 Task: Add the task  Implement a new remote access system for a company's employees to the section Code Cheetahs in the project AgileHive and add a Due Date to the respective task as 2024/03/04
Action: Mouse moved to (801, 655)
Screenshot: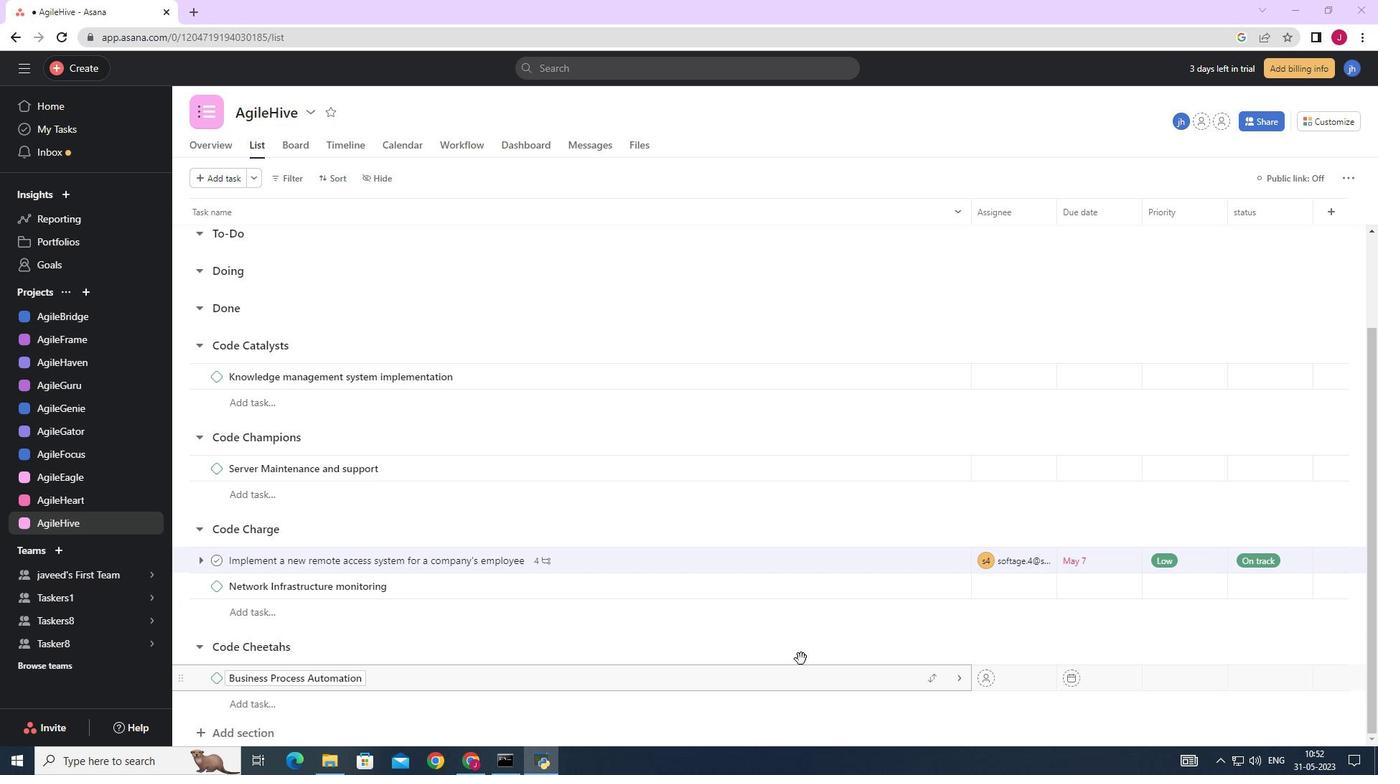
Action: Mouse scrolled (801, 654) with delta (0, 0)
Screenshot: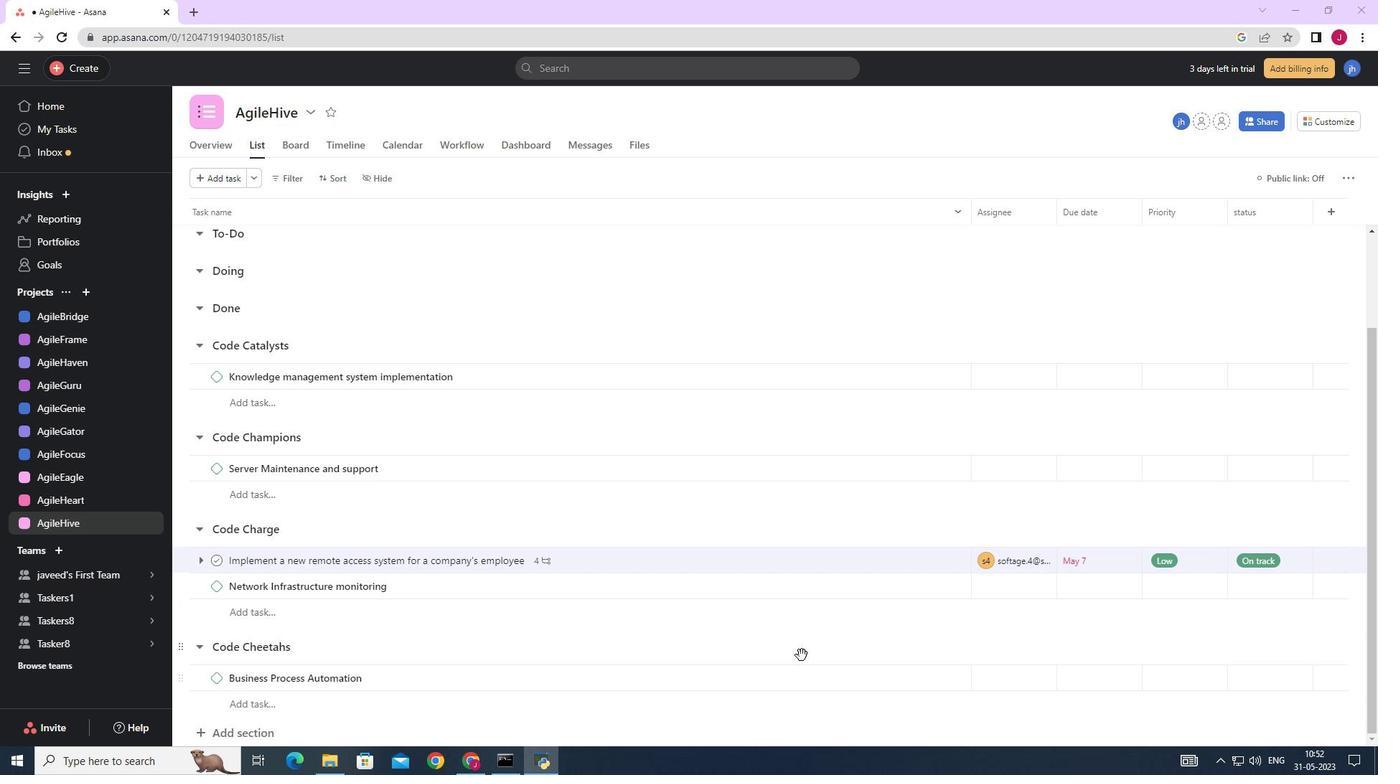 
Action: Mouse scrolled (801, 654) with delta (0, 0)
Screenshot: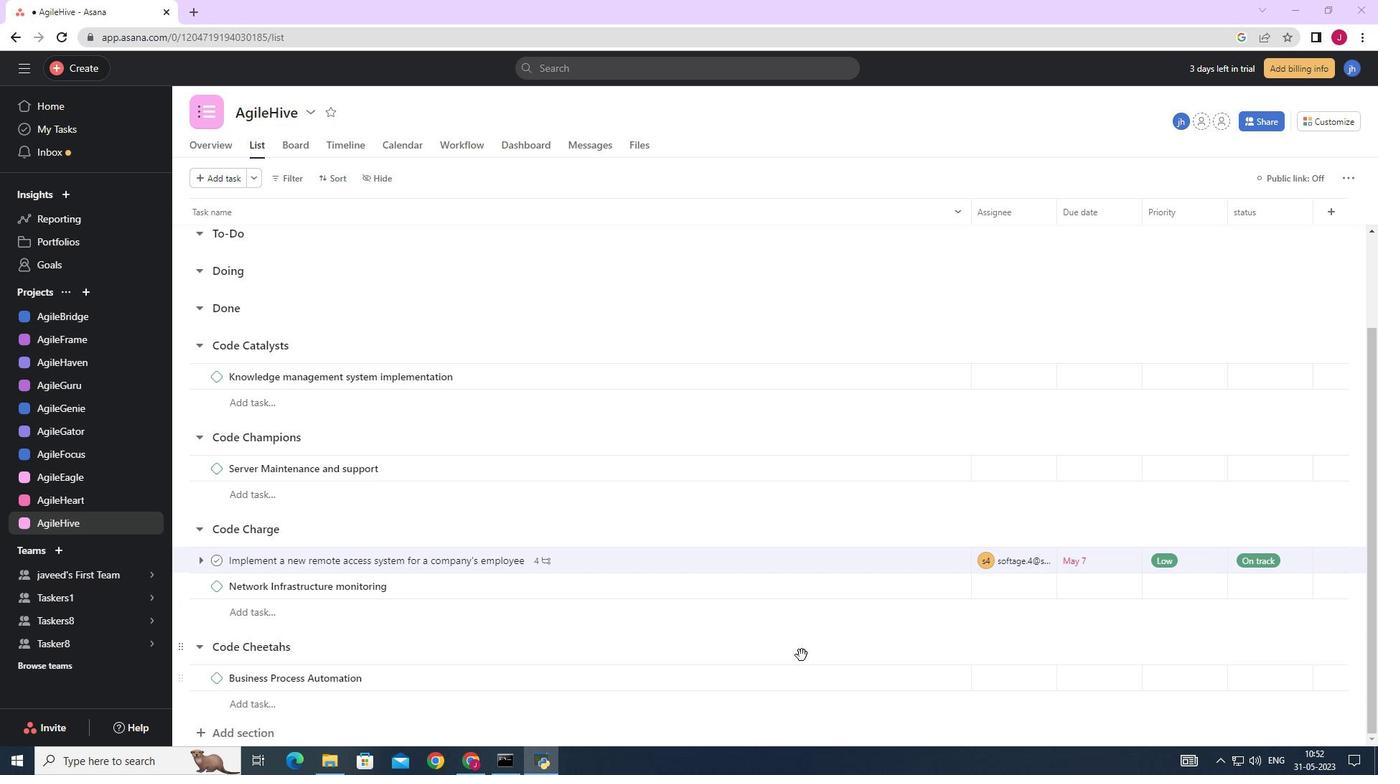 
Action: Mouse scrolled (801, 654) with delta (0, 0)
Screenshot: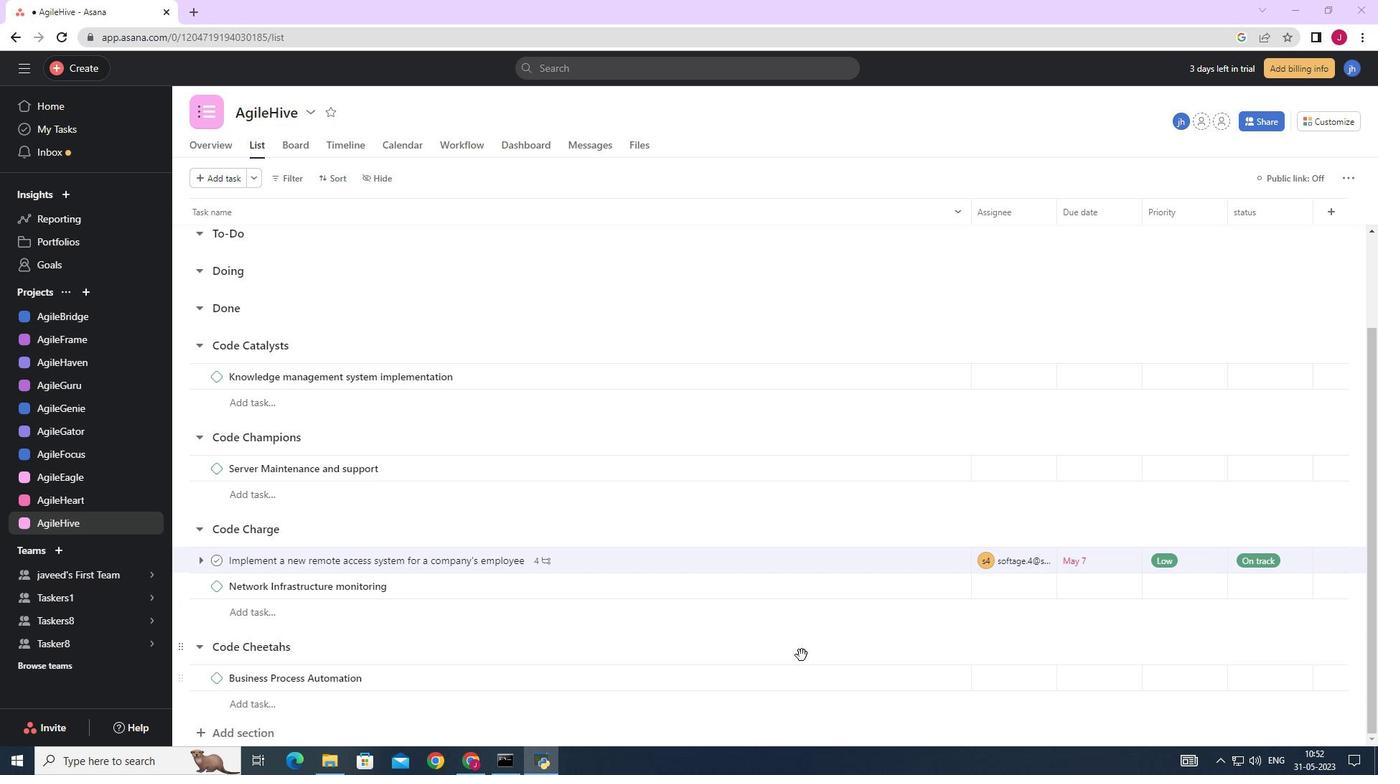
Action: Mouse scrolled (801, 654) with delta (0, 0)
Screenshot: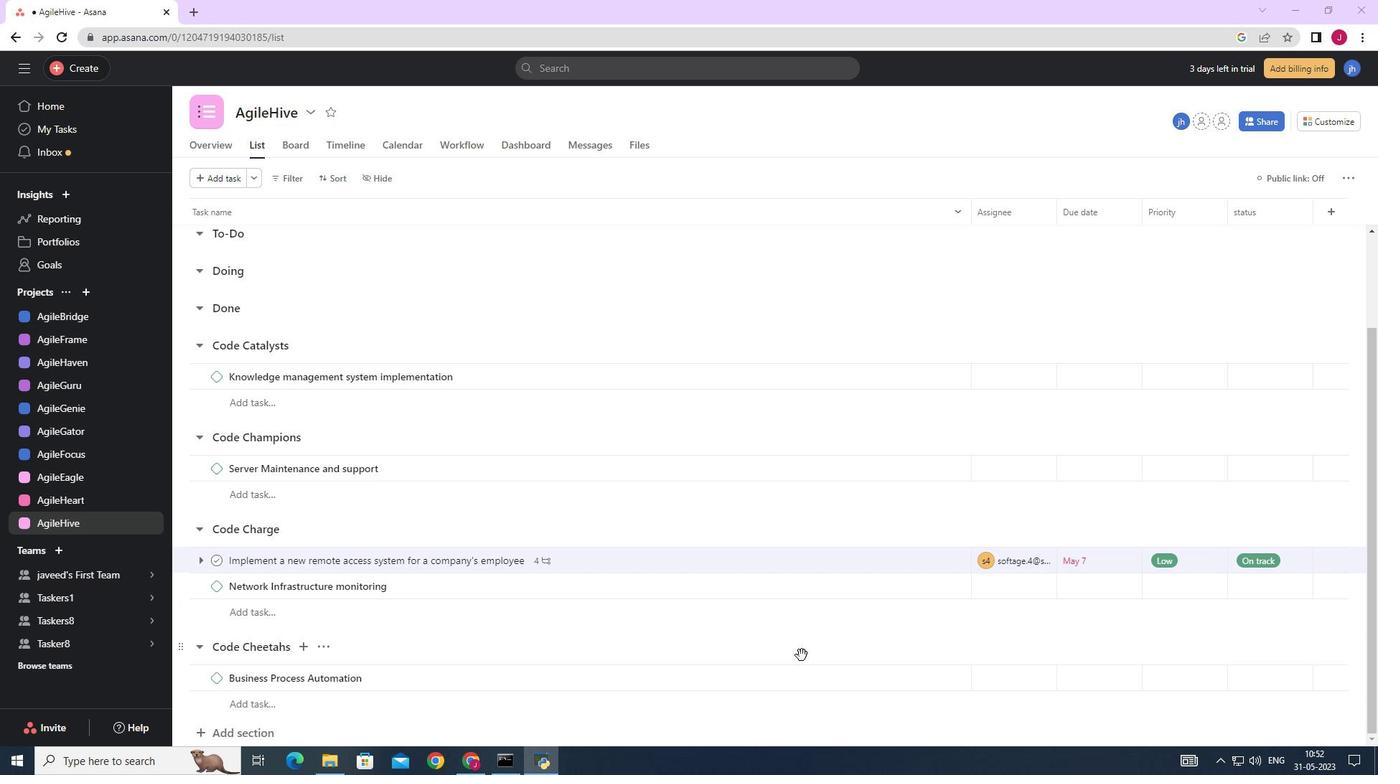 
Action: Mouse scrolled (801, 654) with delta (0, 0)
Screenshot: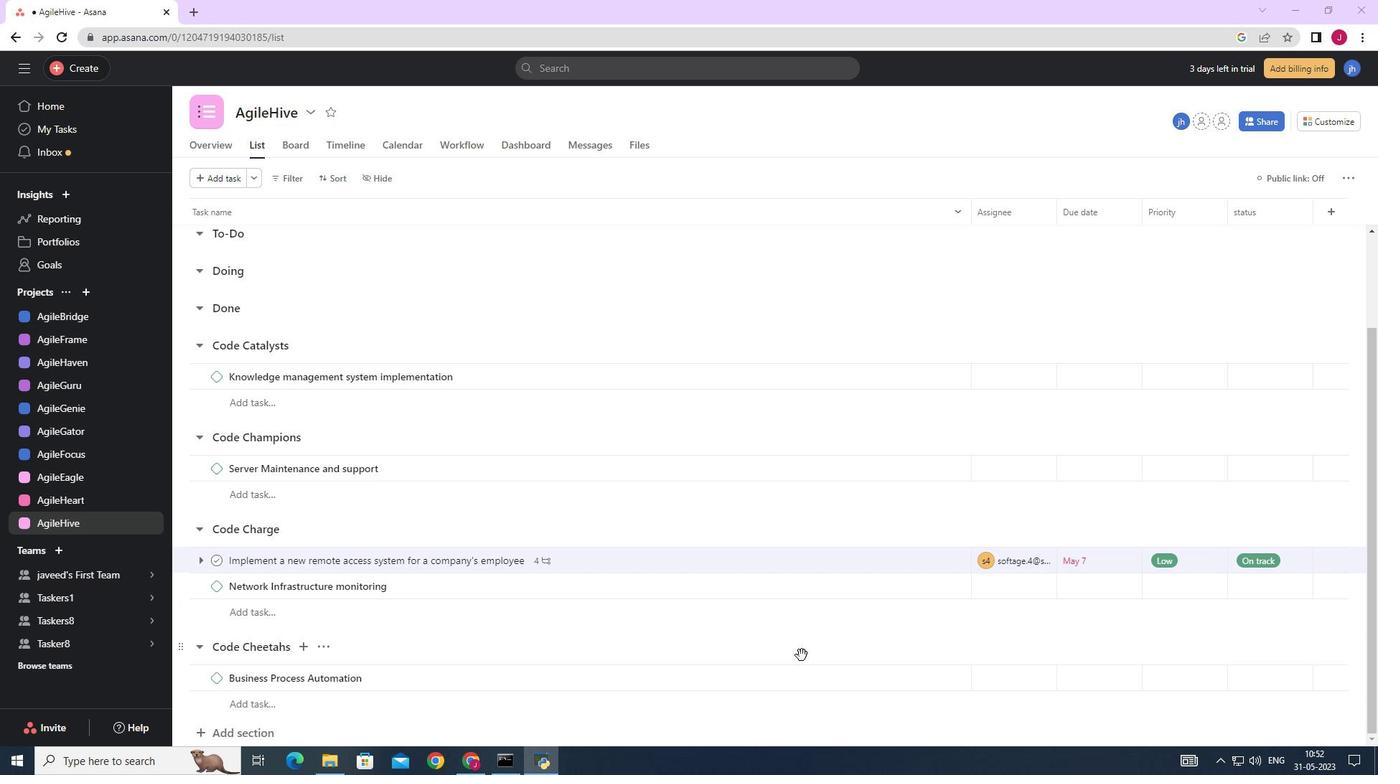 
Action: Mouse moved to (935, 560)
Screenshot: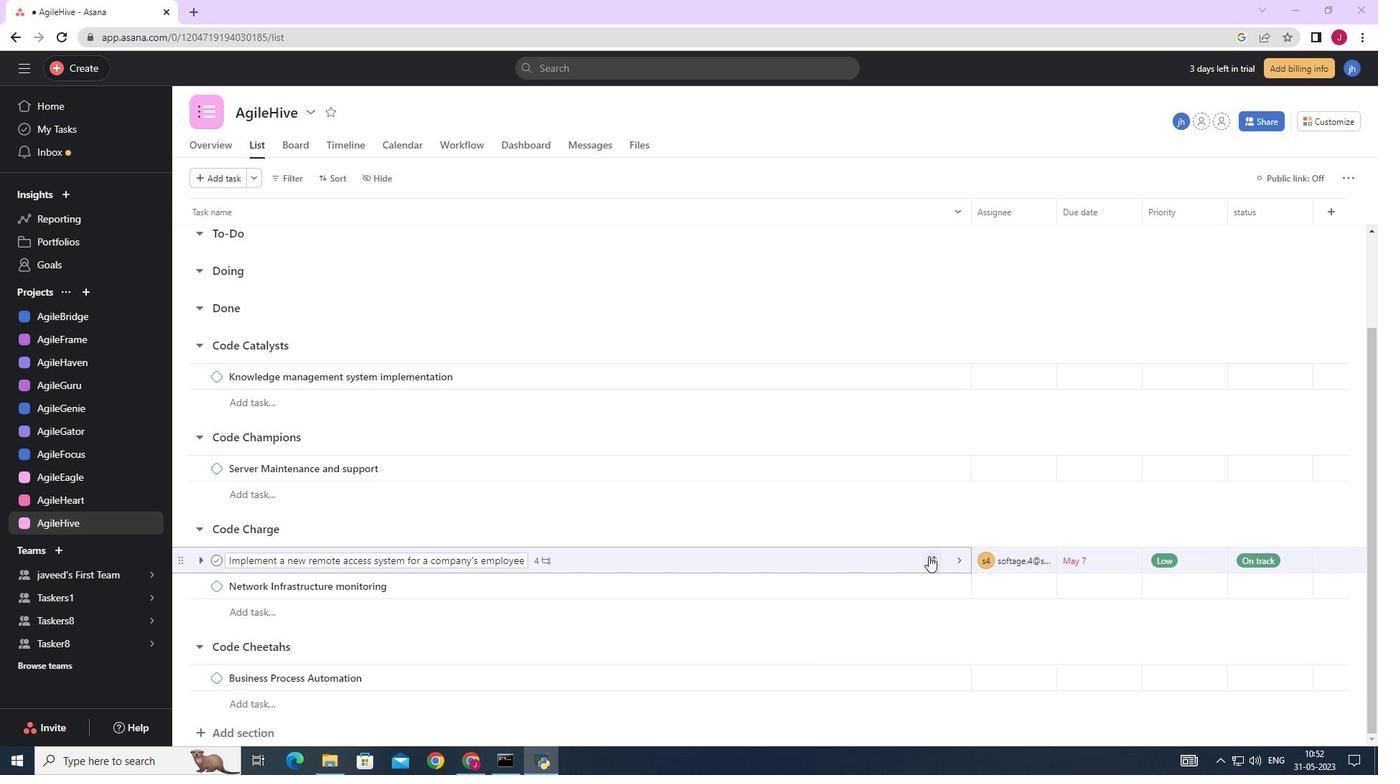 
Action: Mouse pressed left at (935, 560)
Screenshot: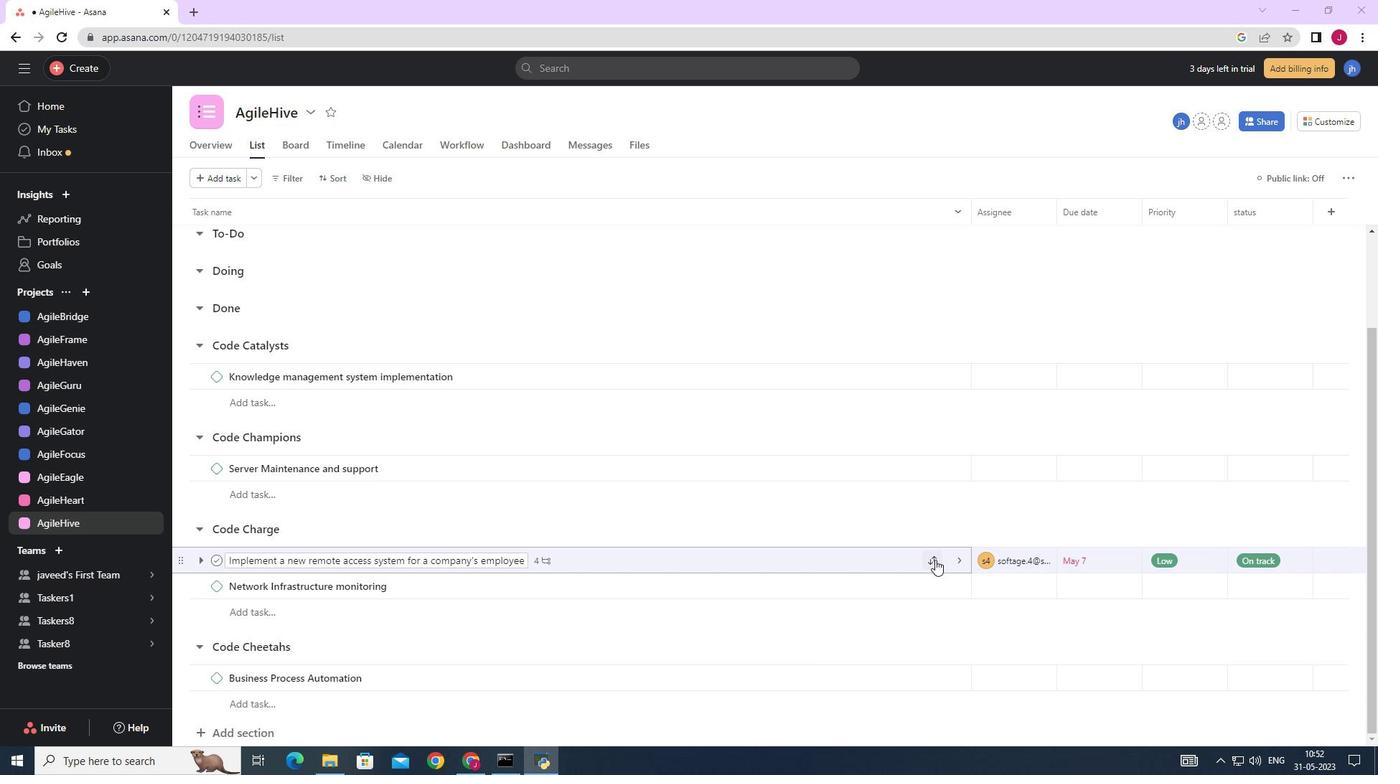 
Action: Mouse moved to (873, 534)
Screenshot: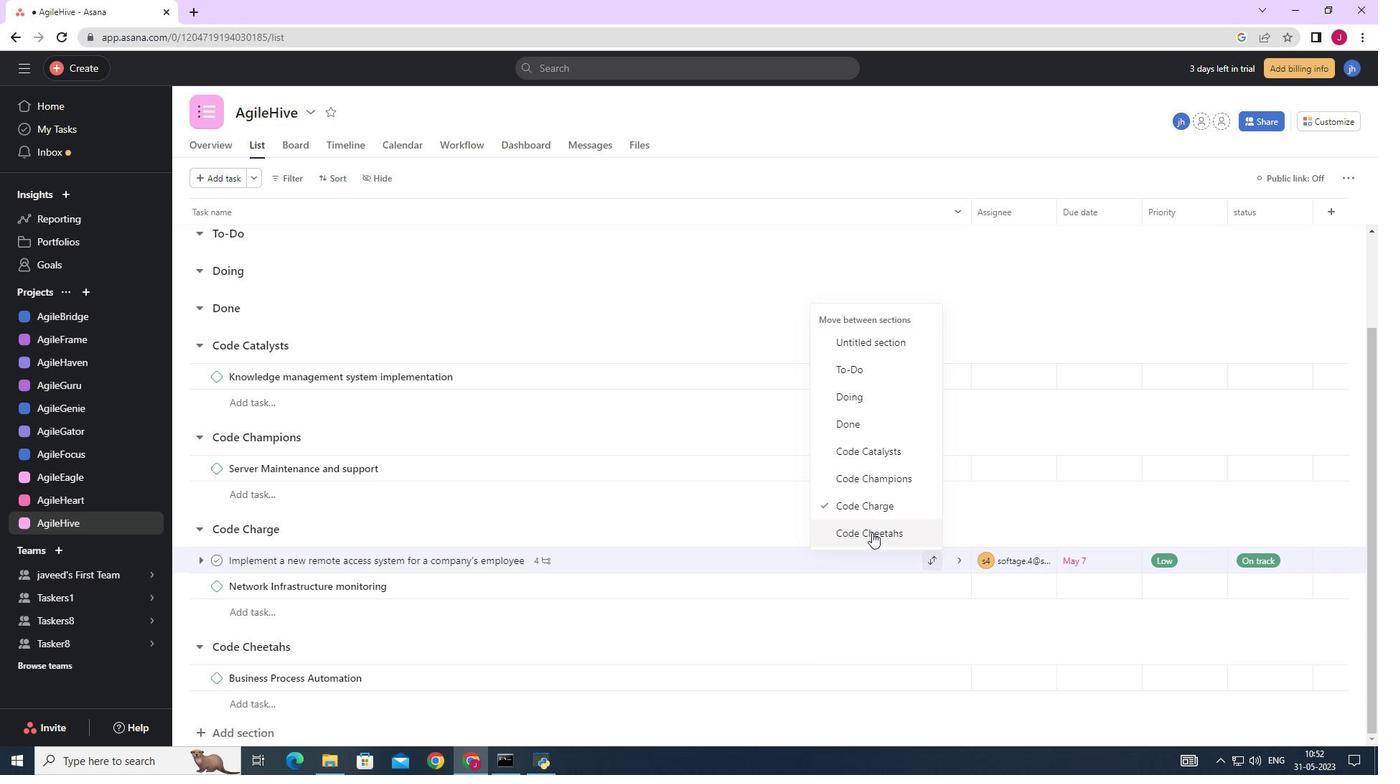 
Action: Mouse pressed left at (873, 534)
Screenshot: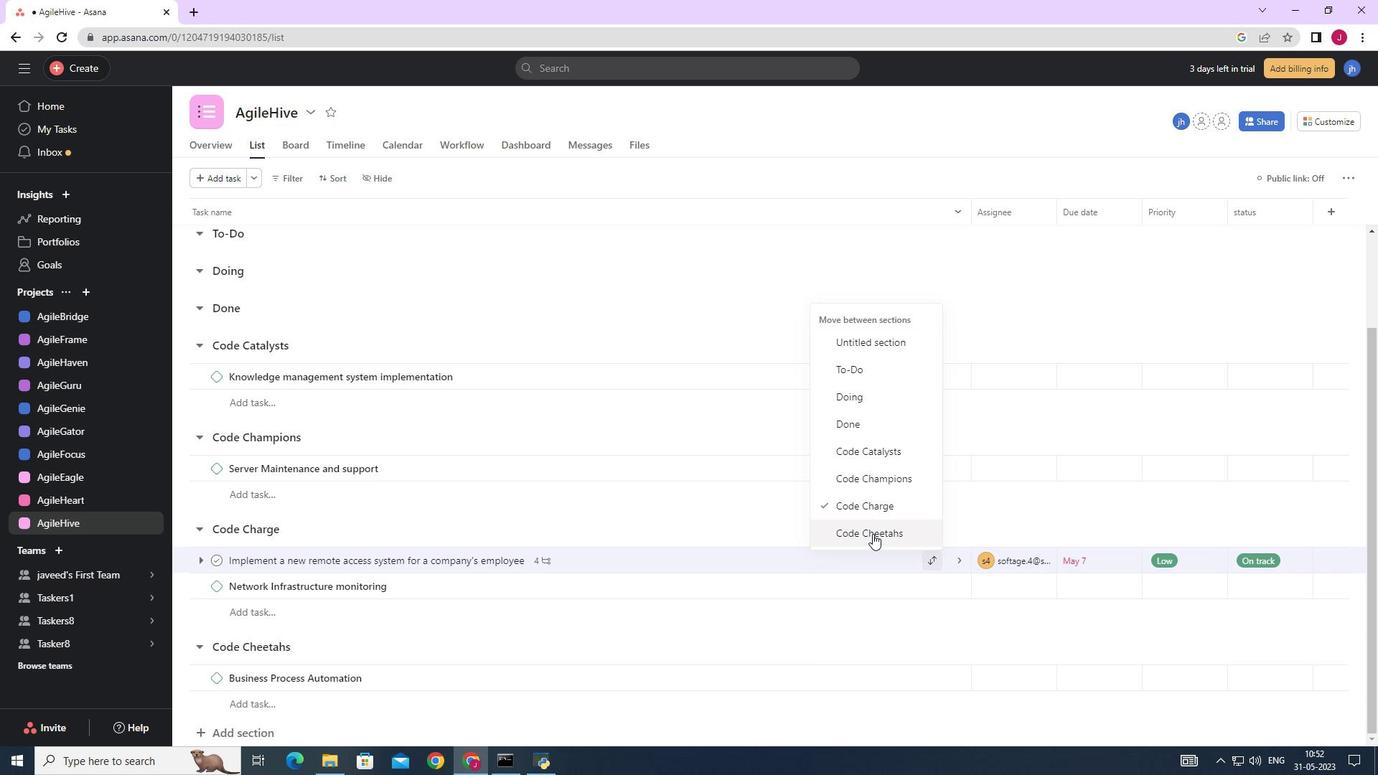 
Action: Mouse moved to (1132, 654)
Screenshot: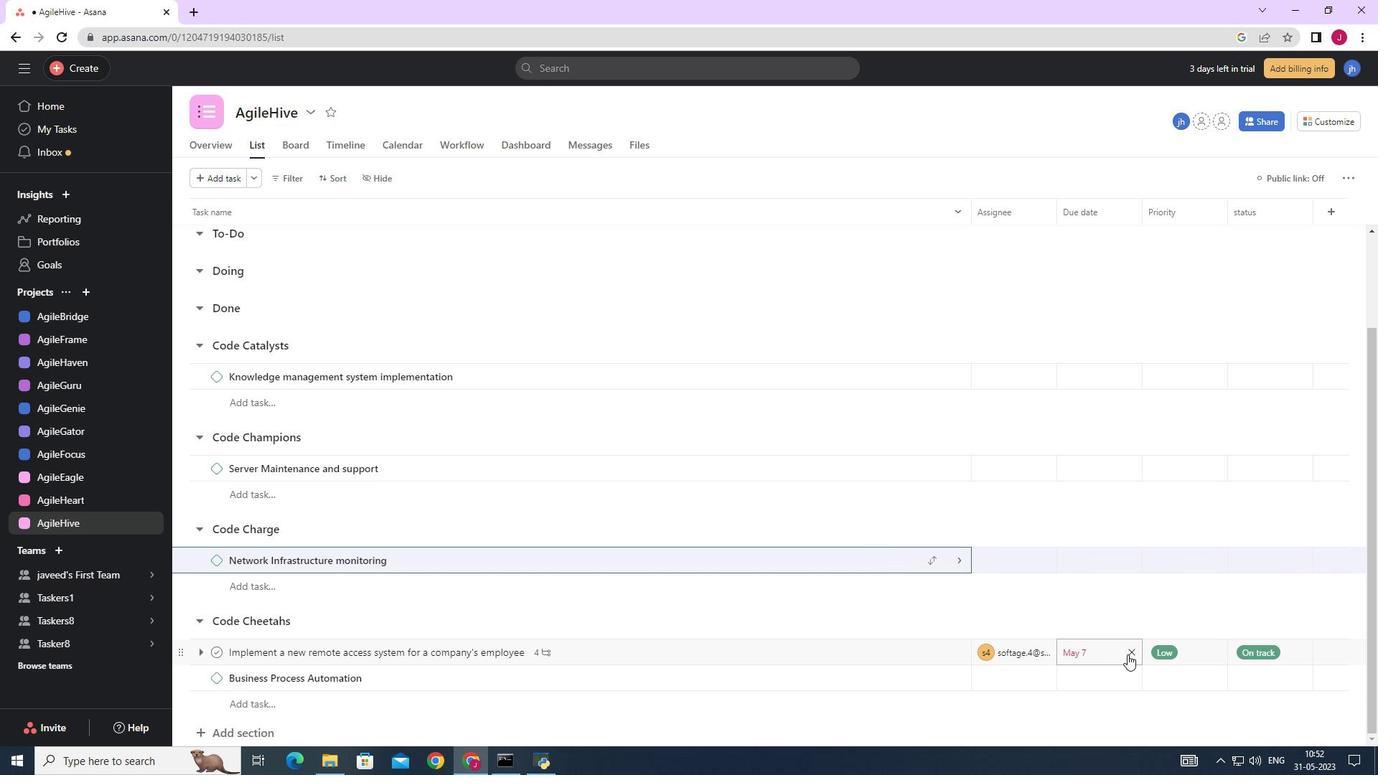 
Action: Mouse pressed left at (1132, 654)
Screenshot: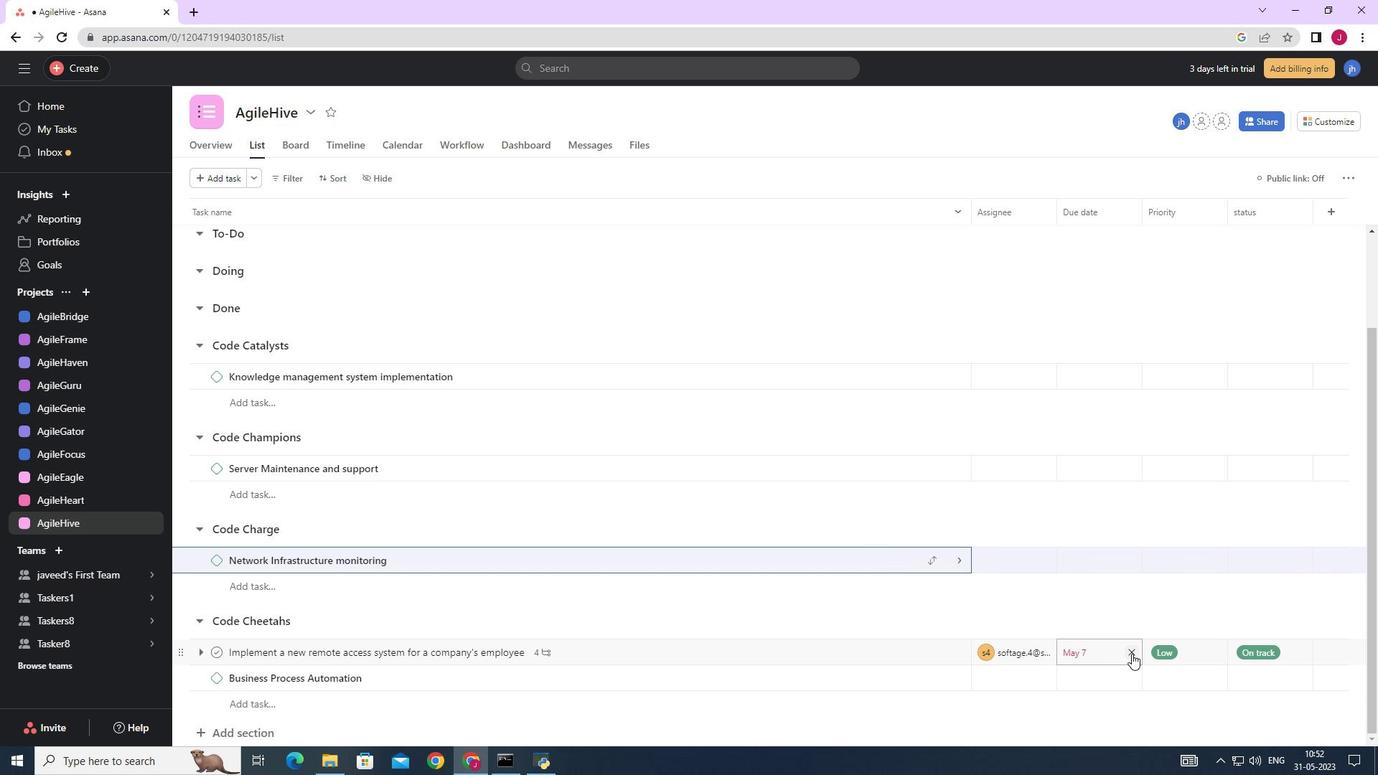 
Action: Mouse moved to (1091, 649)
Screenshot: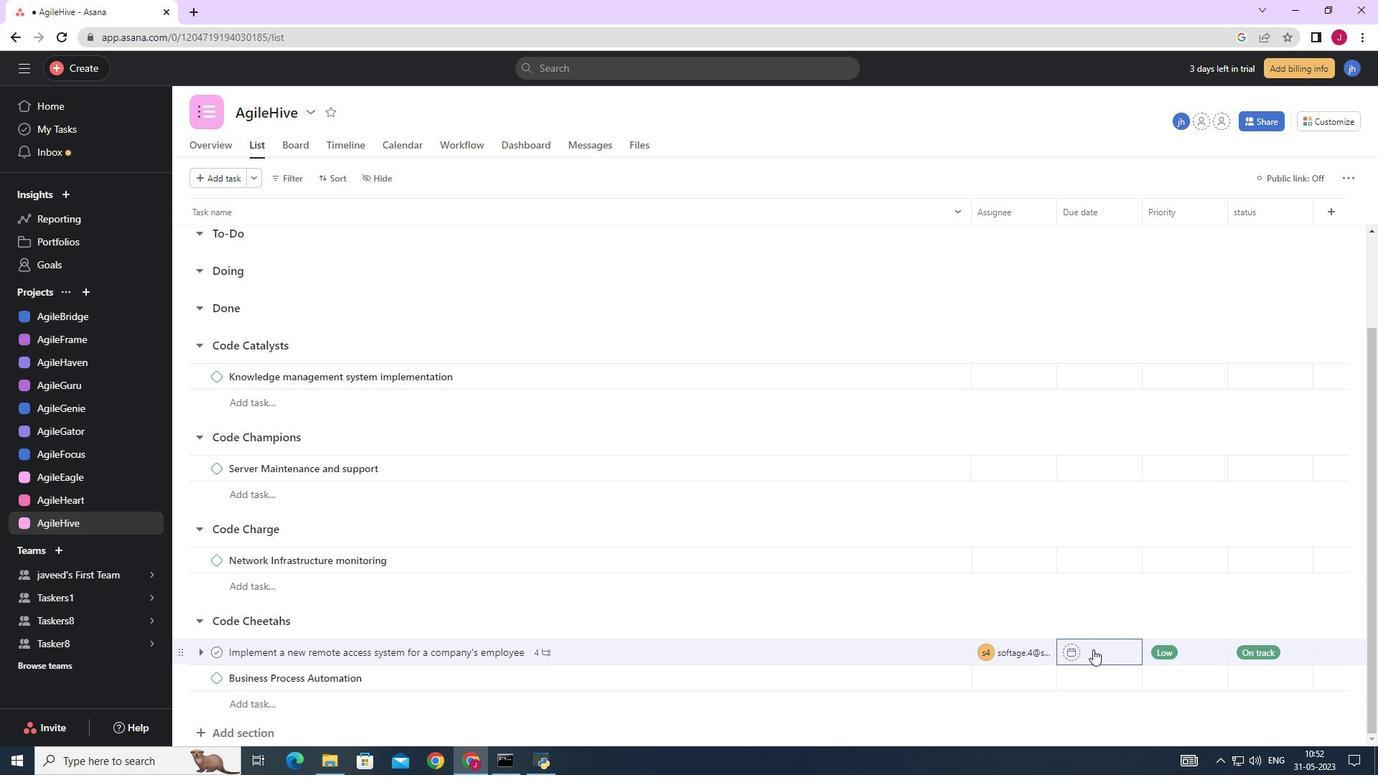 
Action: Mouse pressed left at (1091, 649)
Screenshot: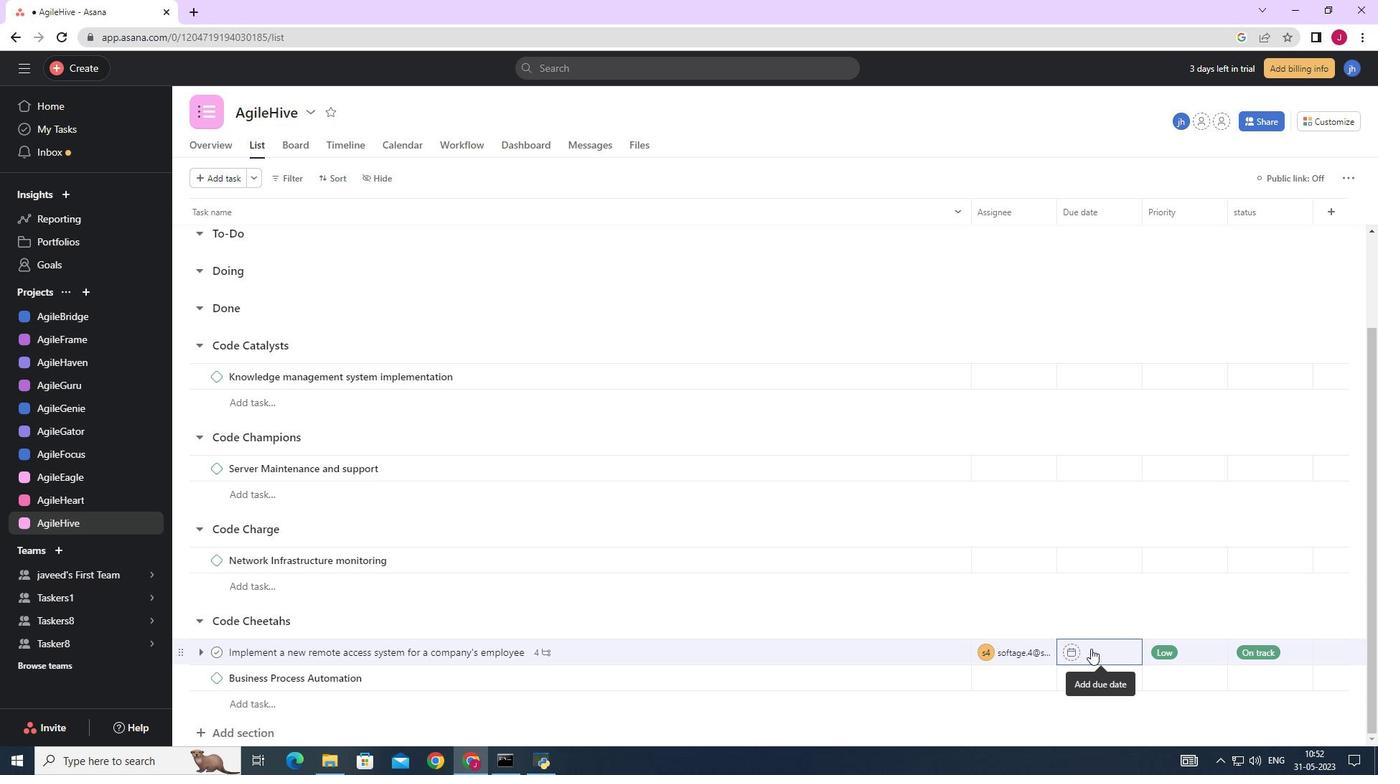 
Action: Mouse moved to (1242, 424)
Screenshot: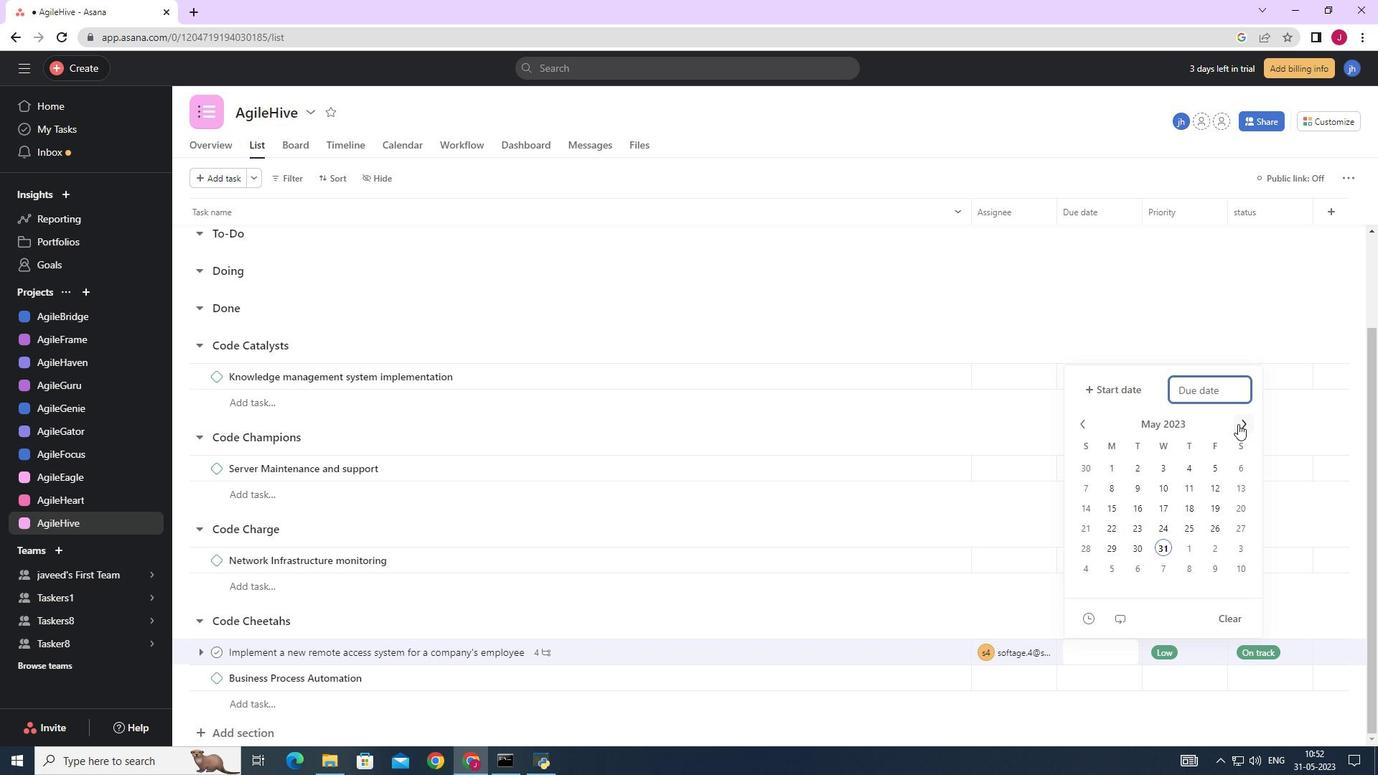 
Action: Mouse pressed left at (1242, 424)
Screenshot: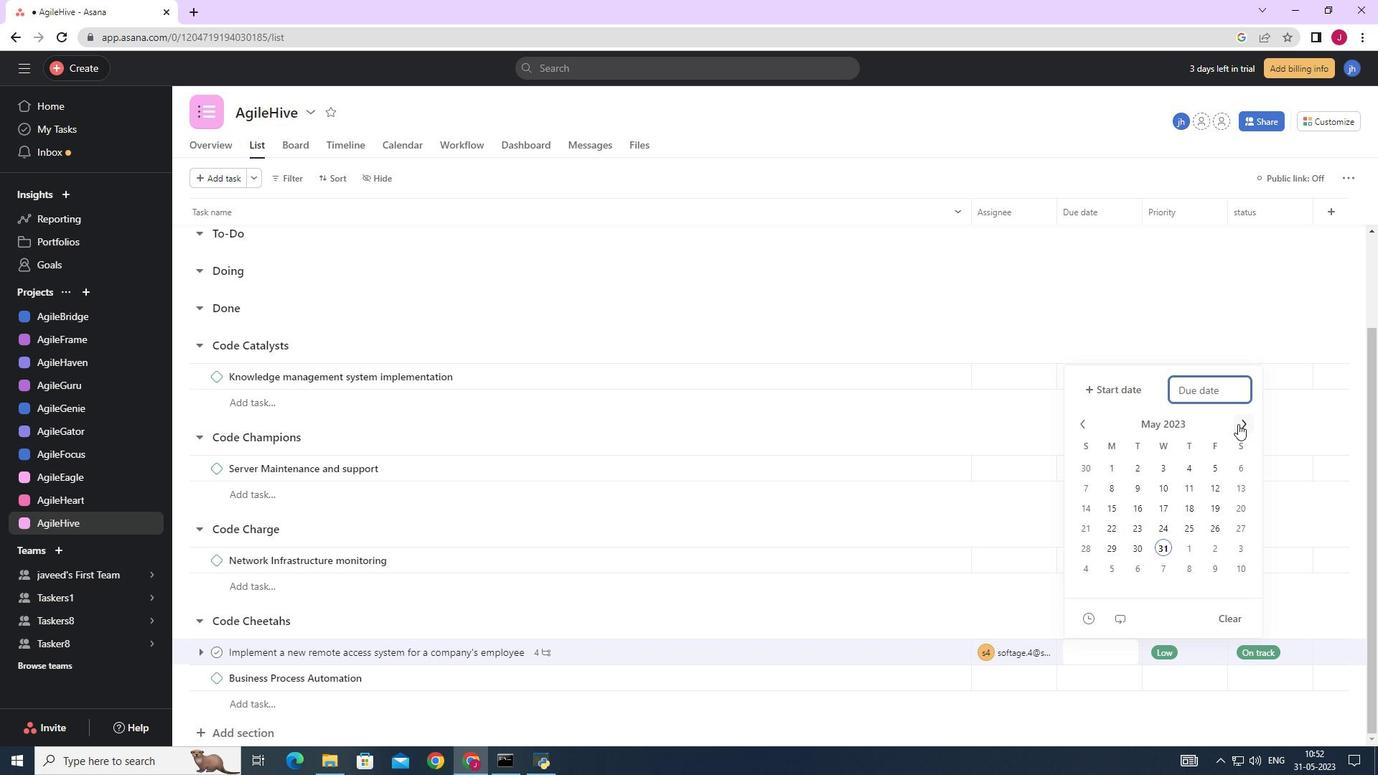 
Action: Mouse moved to (1242, 424)
Screenshot: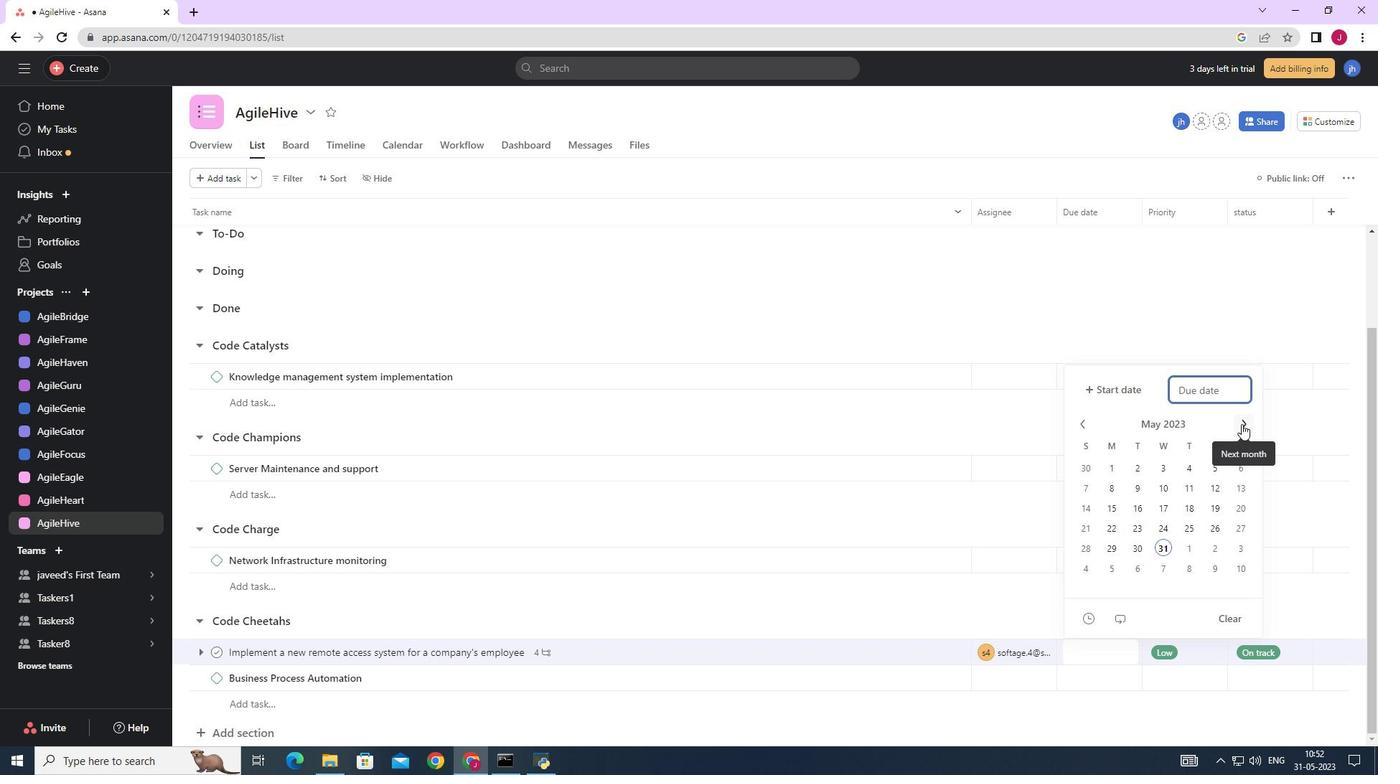 
Action: Mouse pressed left at (1242, 424)
Screenshot: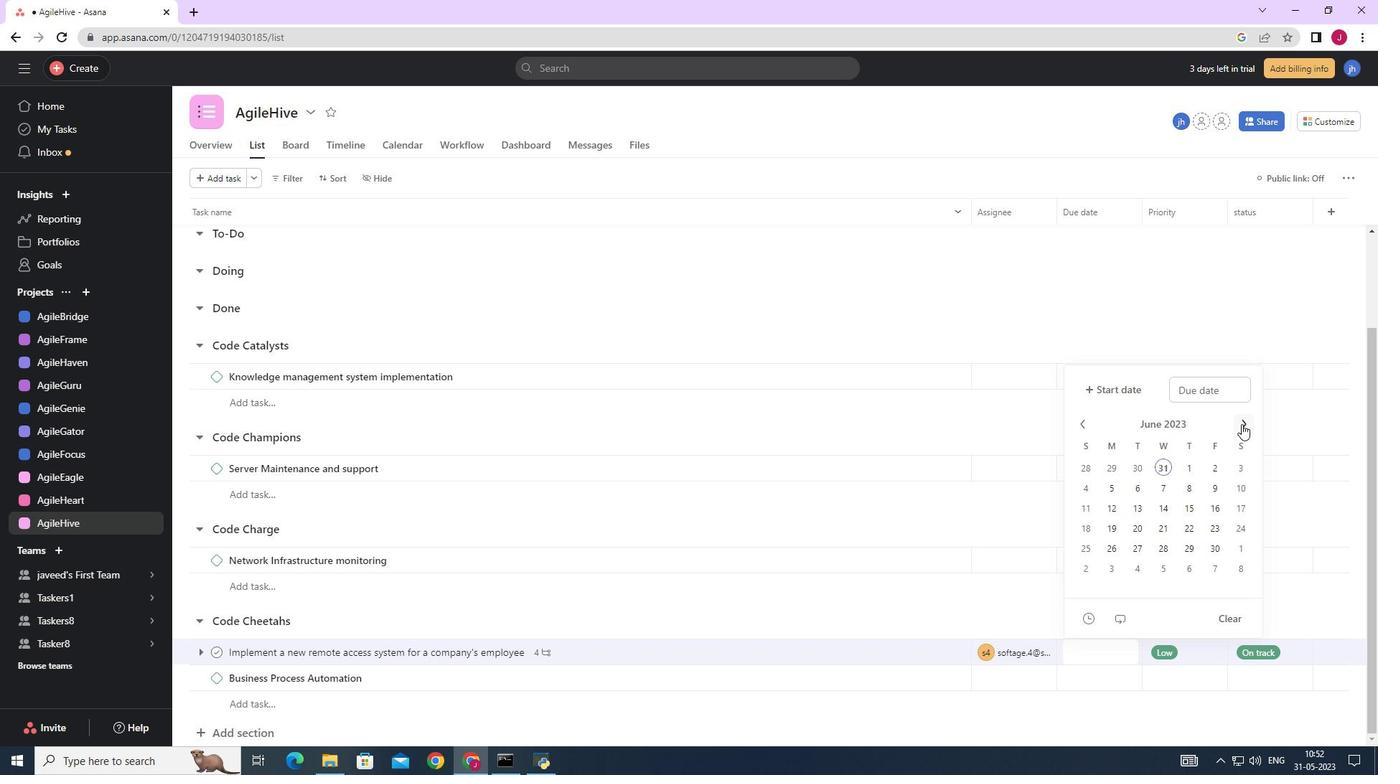 
Action: Mouse pressed left at (1242, 424)
Screenshot: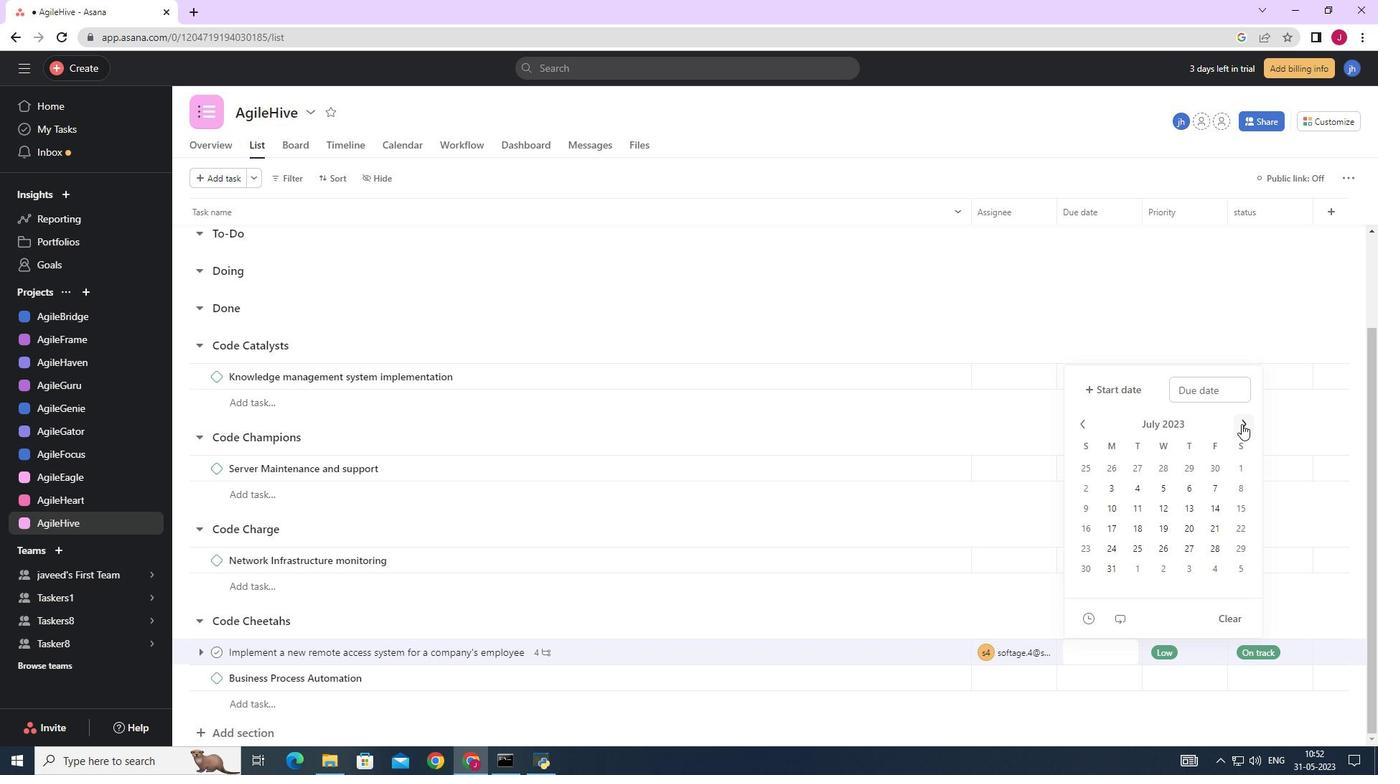 
Action: Mouse pressed left at (1242, 424)
Screenshot: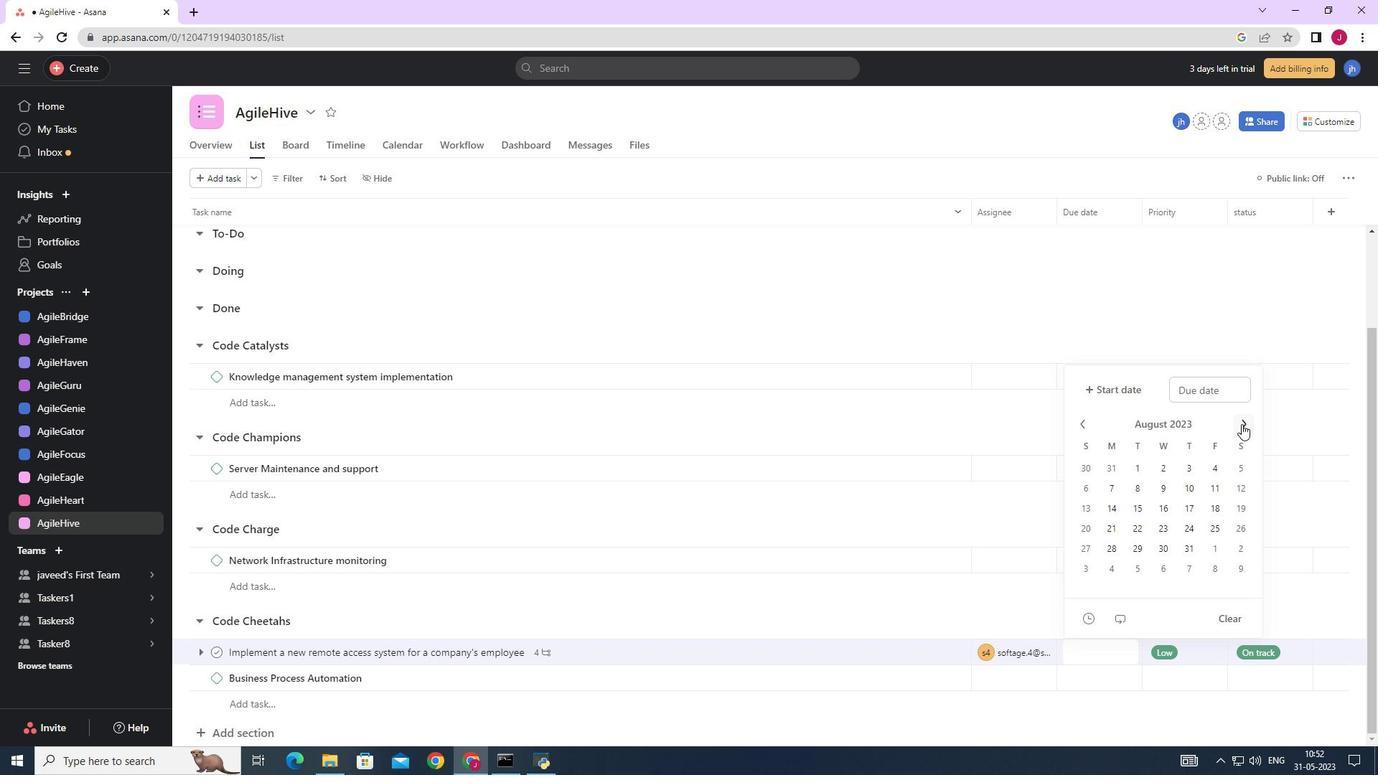 
Action: Mouse pressed left at (1242, 424)
Screenshot: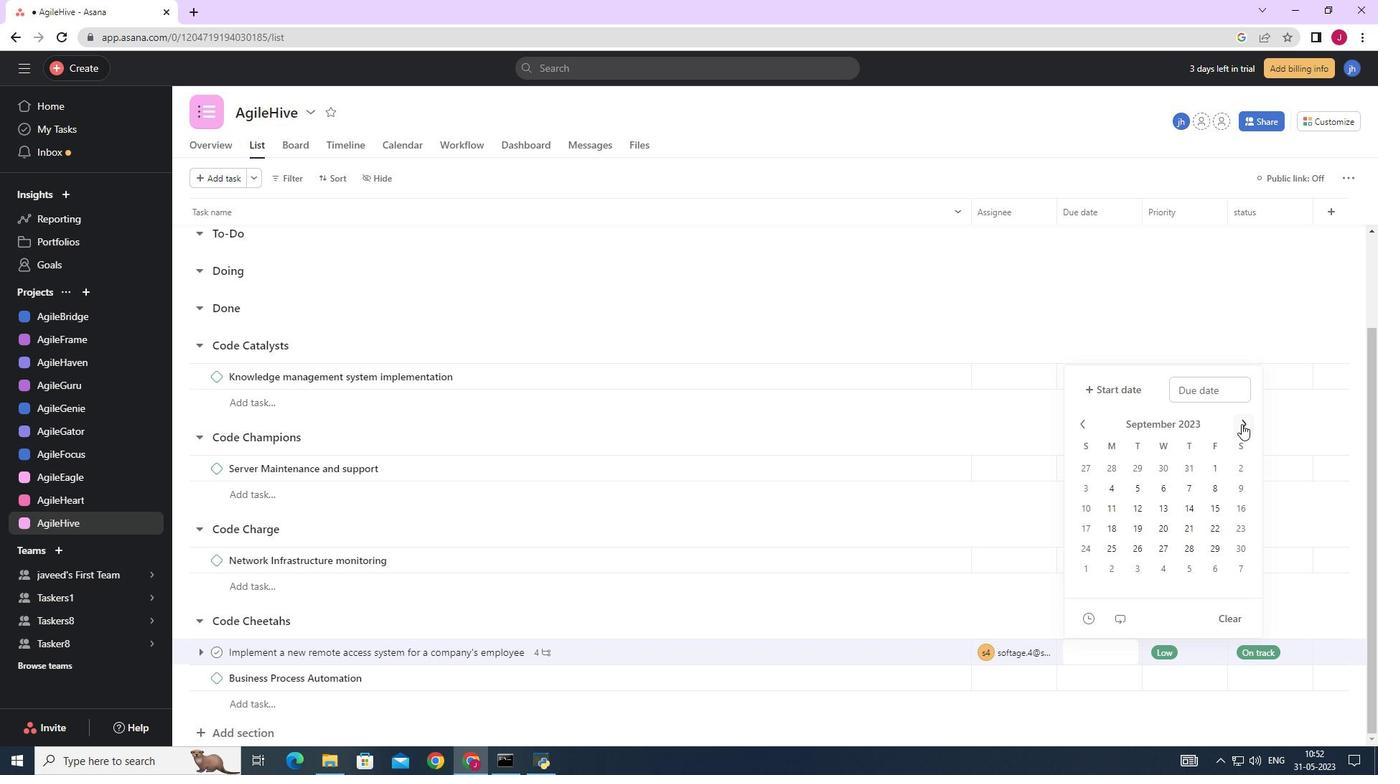 
Action: Mouse pressed left at (1242, 424)
Screenshot: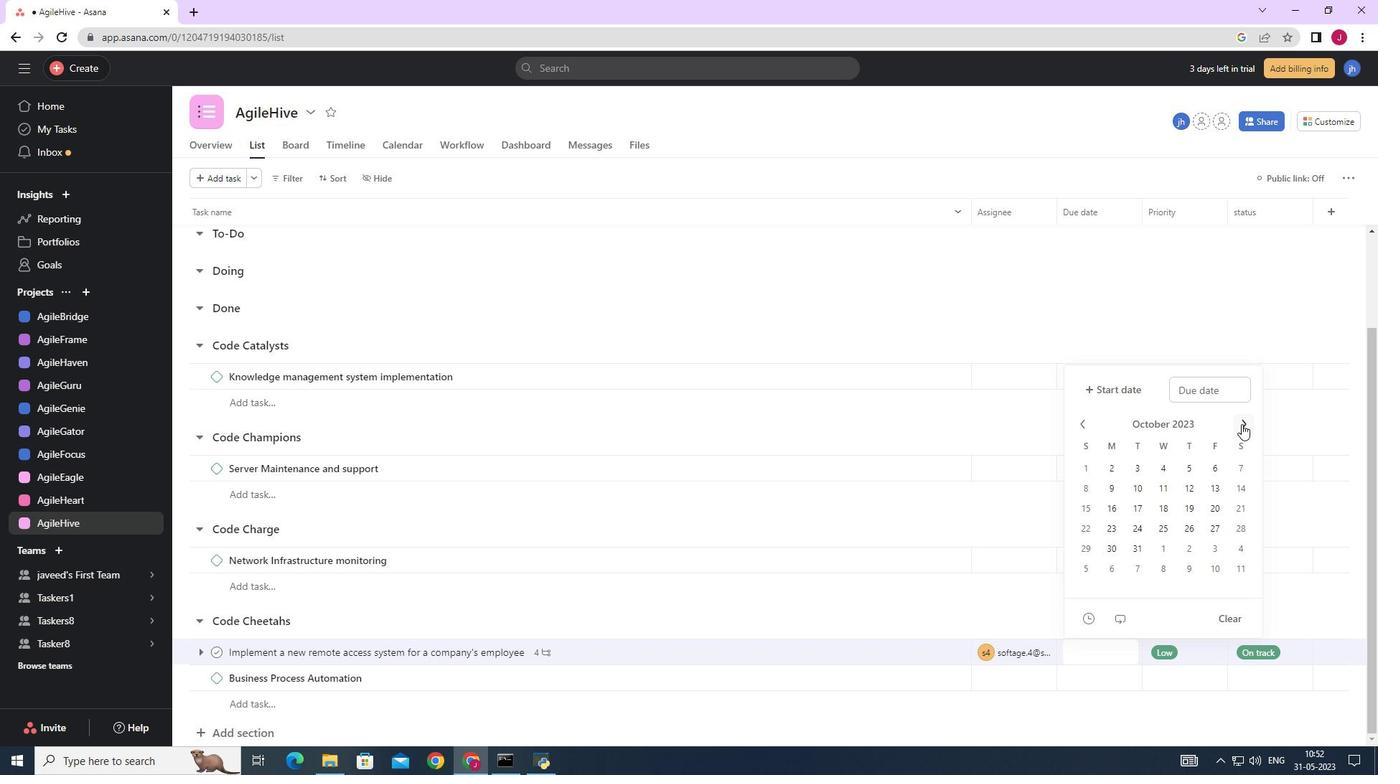 
Action: Mouse pressed left at (1242, 424)
Screenshot: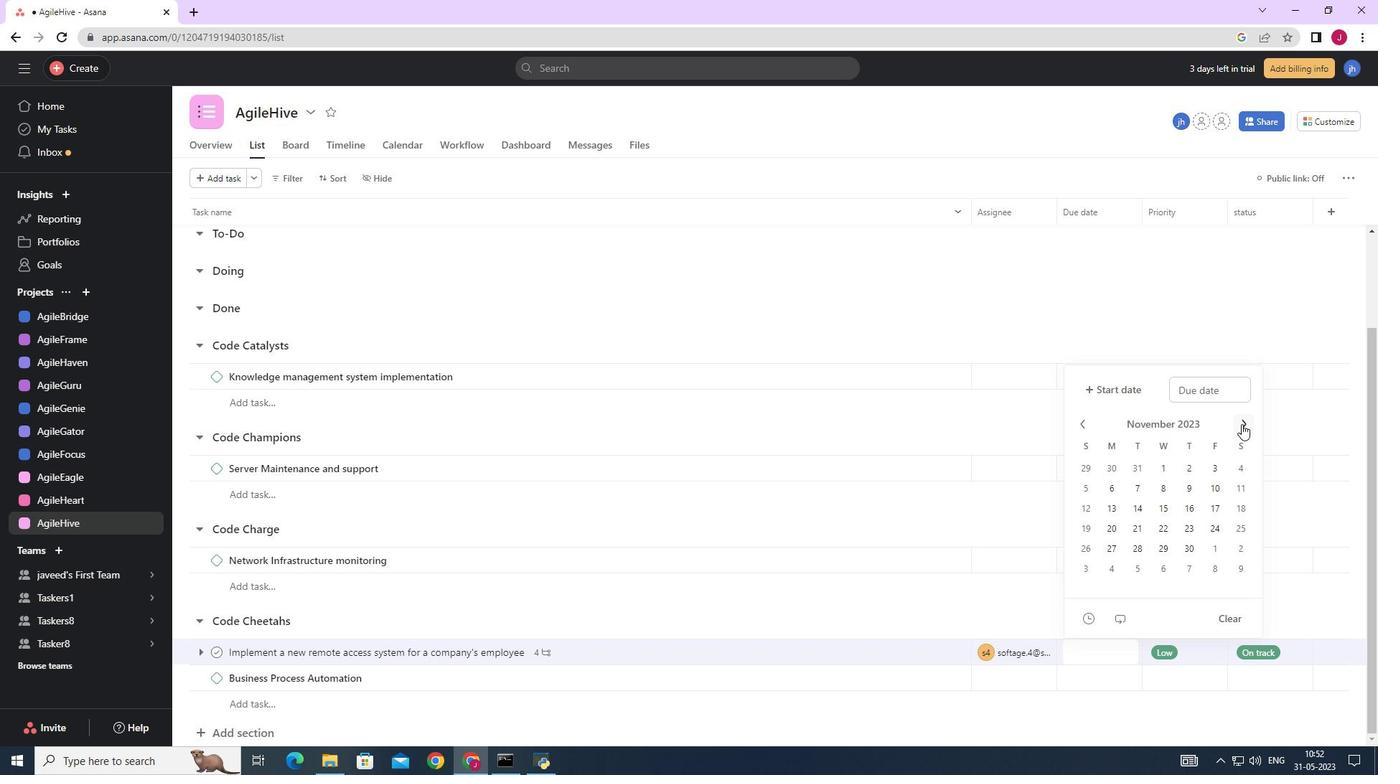 
Action: Mouse pressed left at (1242, 424)
Screenshot: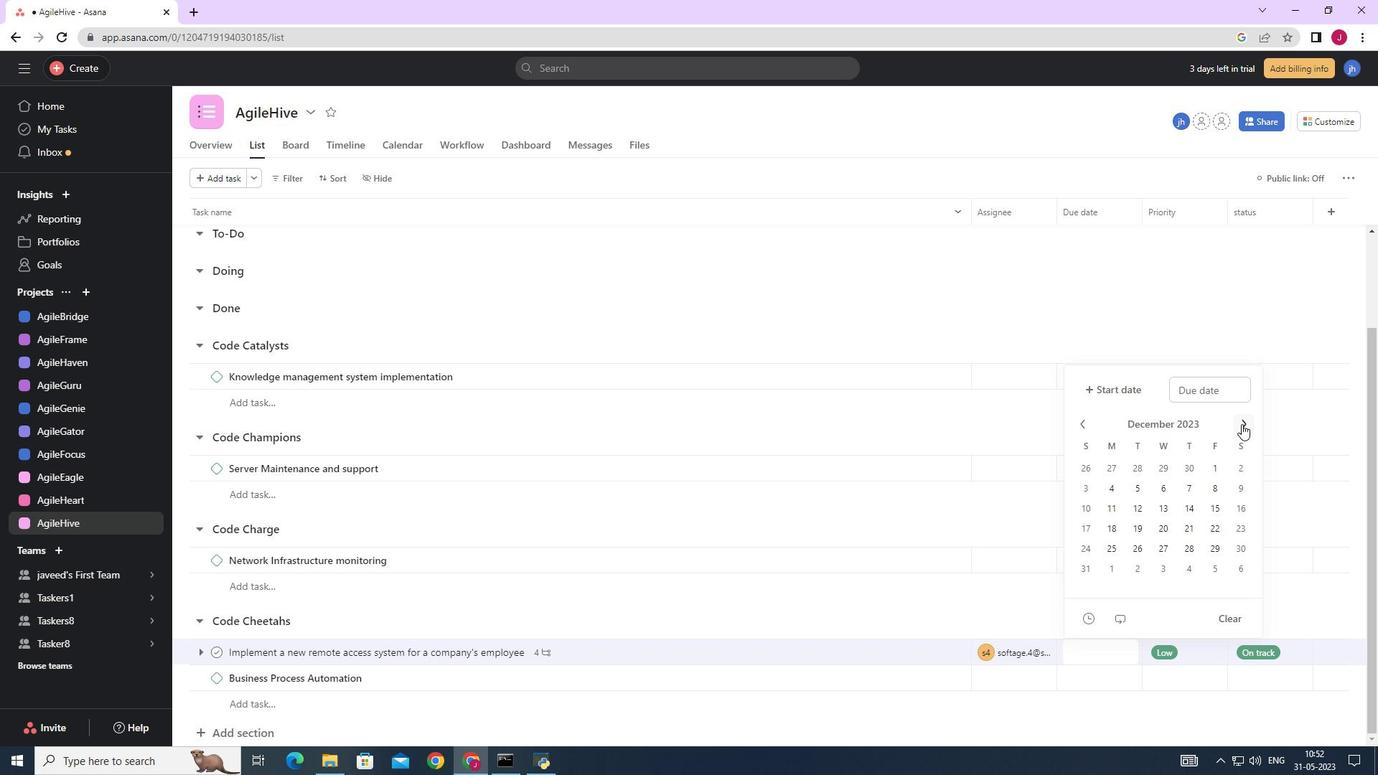 
Action: Mouse pressed left at (1242, 424)
Screenshot: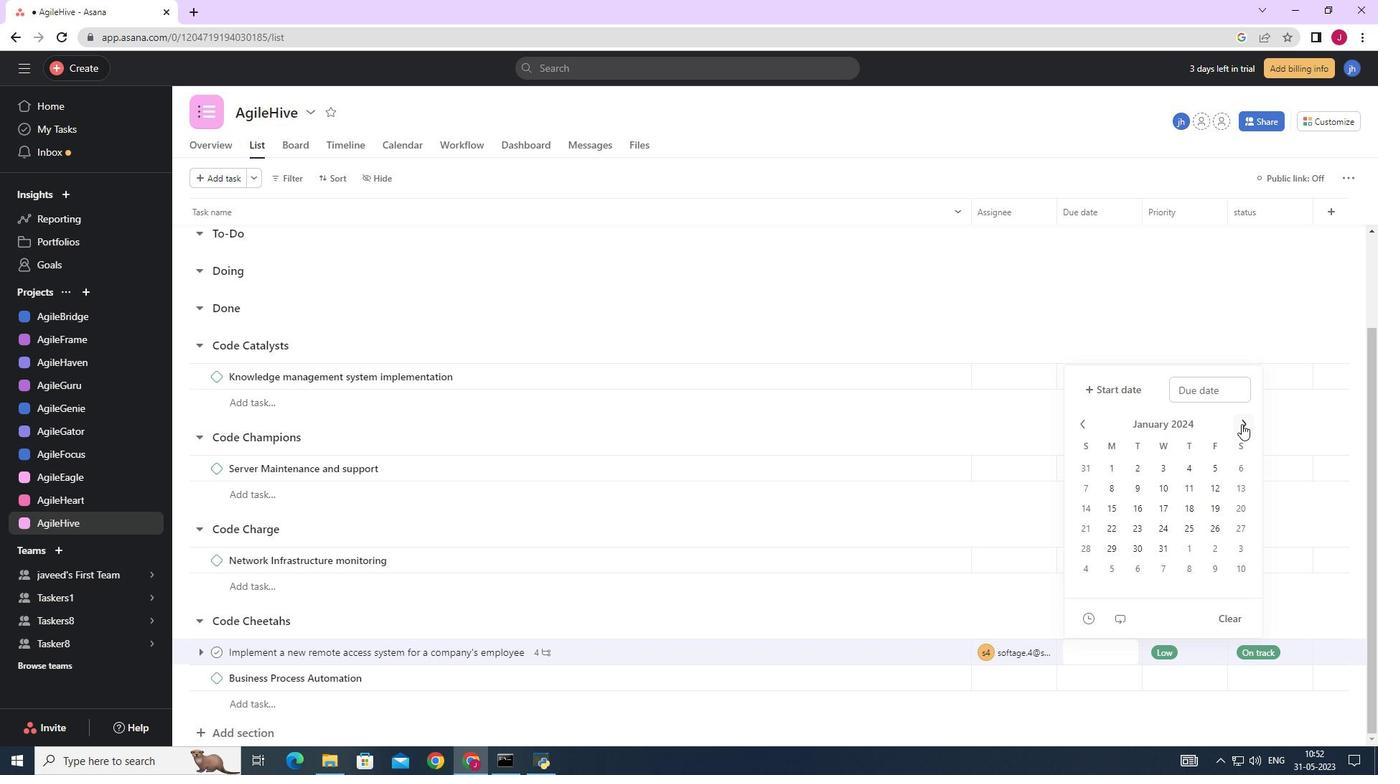
Action: Mouse pressed left at (1242, 424)
Screenshot: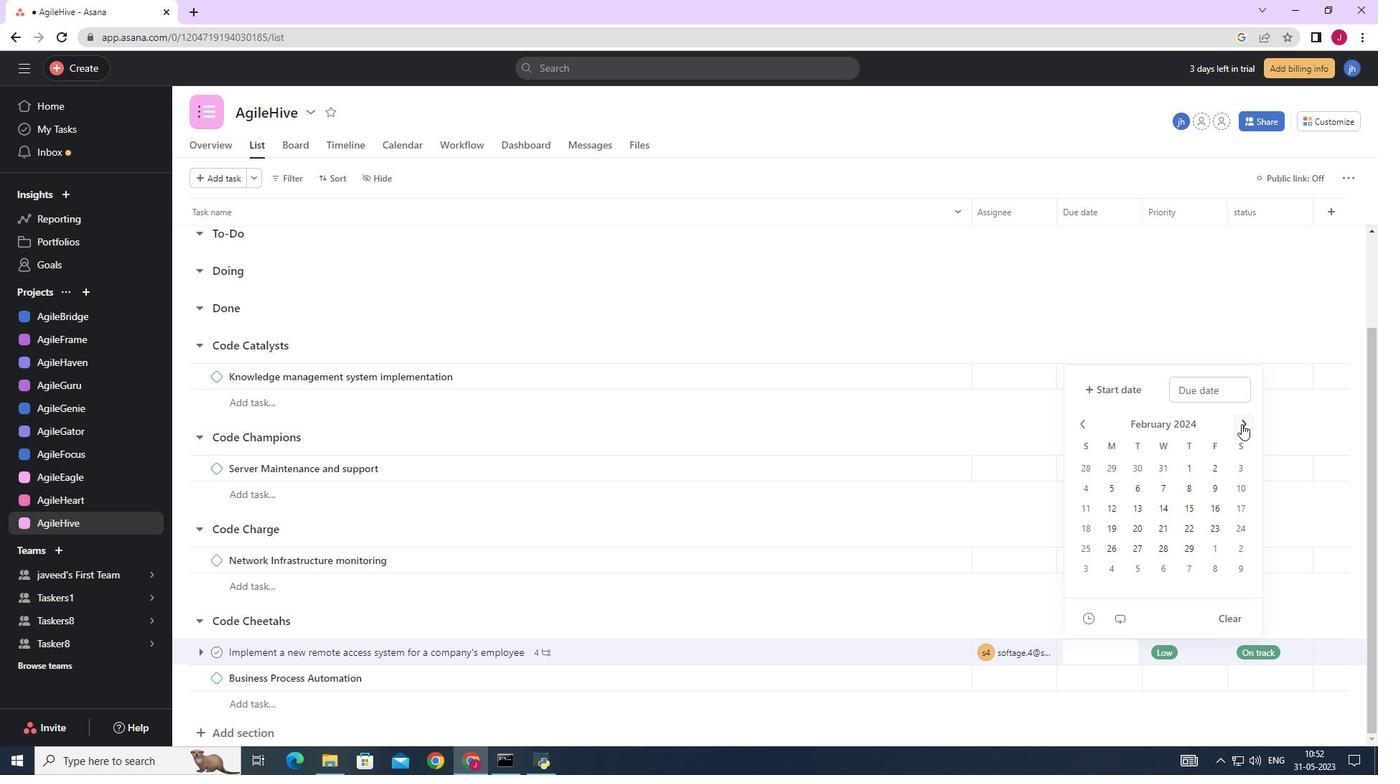 
Action: Mouse moved to (1119, 489)
Screenshot: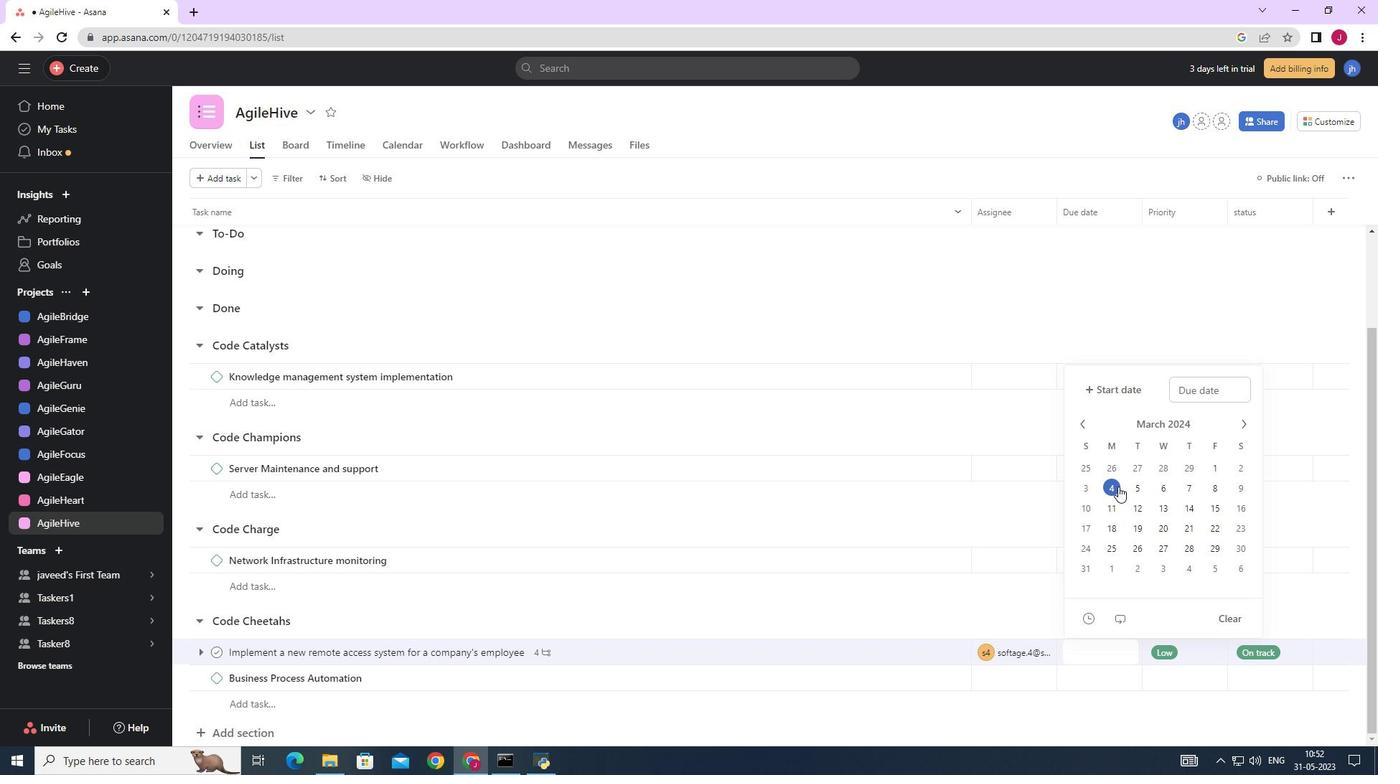 
Action: Mouse pressed left at (1119, 489)
Screenshot: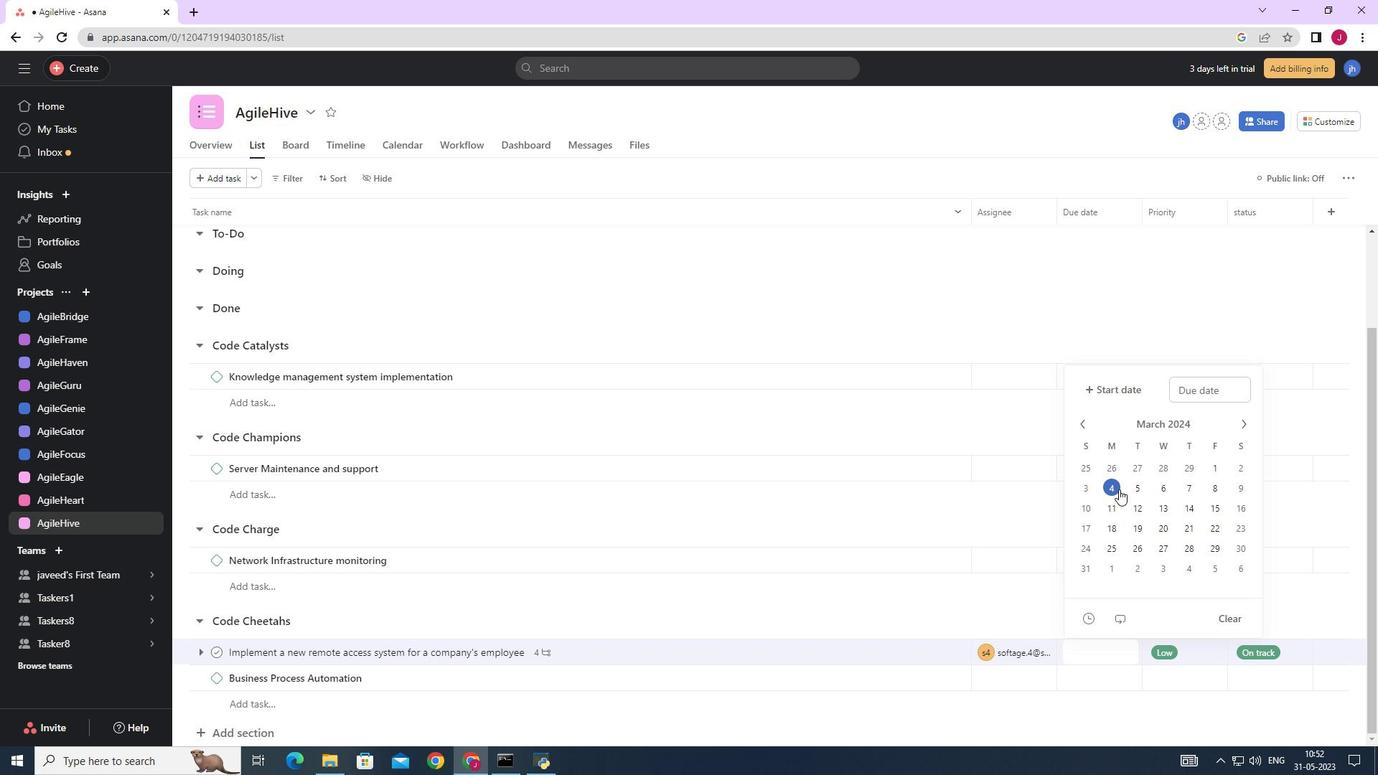 
Action: Mouse moved to (1274, 300)
Screenshot: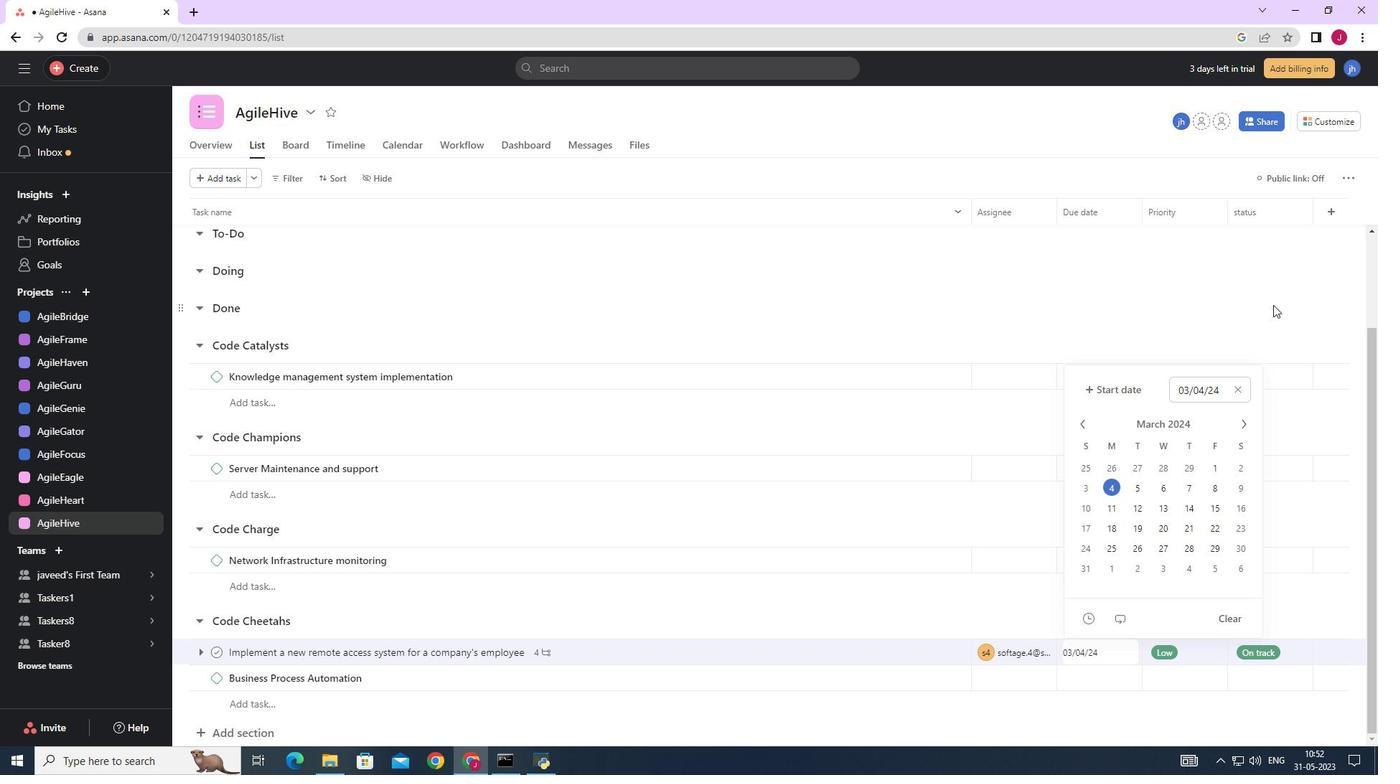 
Action: Mouse pressed left at (1274, 300)
Screenshot: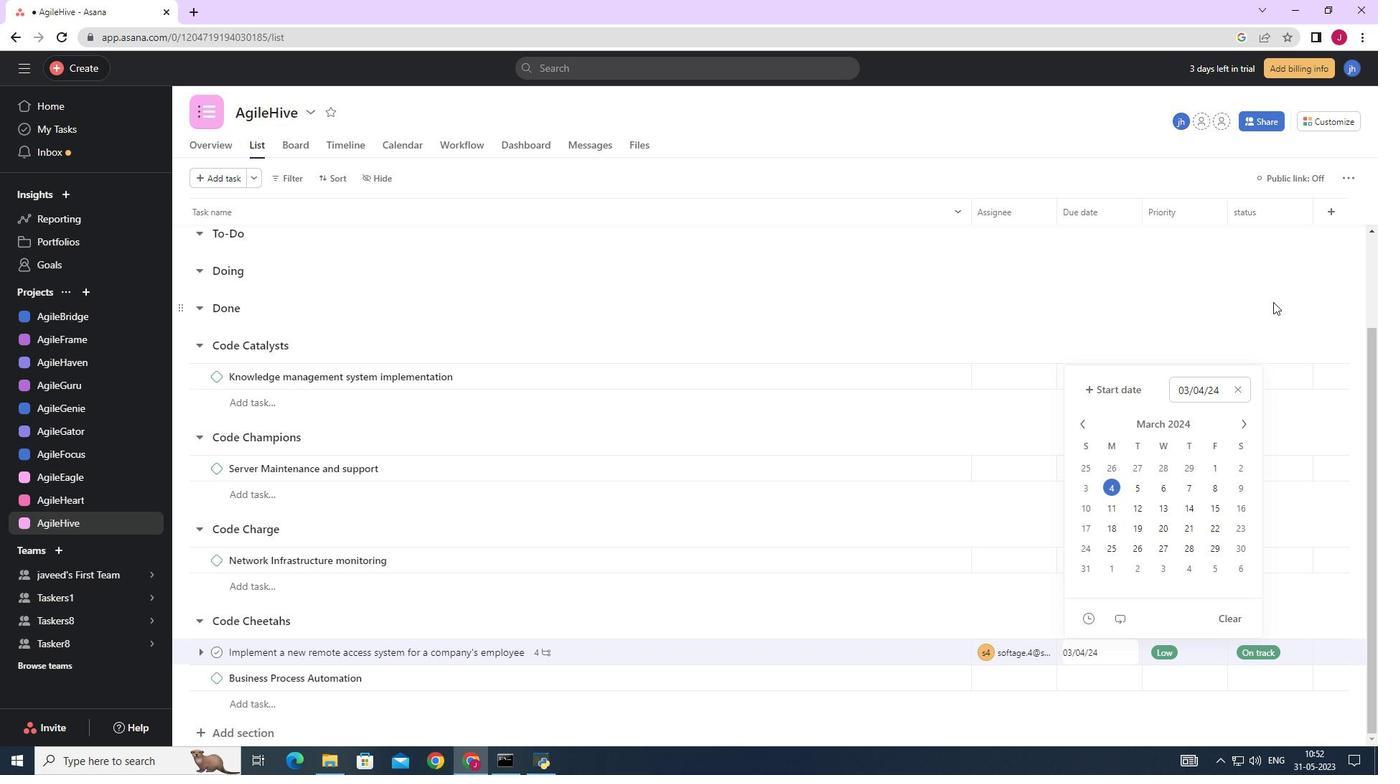 
Action: Mouse moved to (1258, 295)
Screenshot: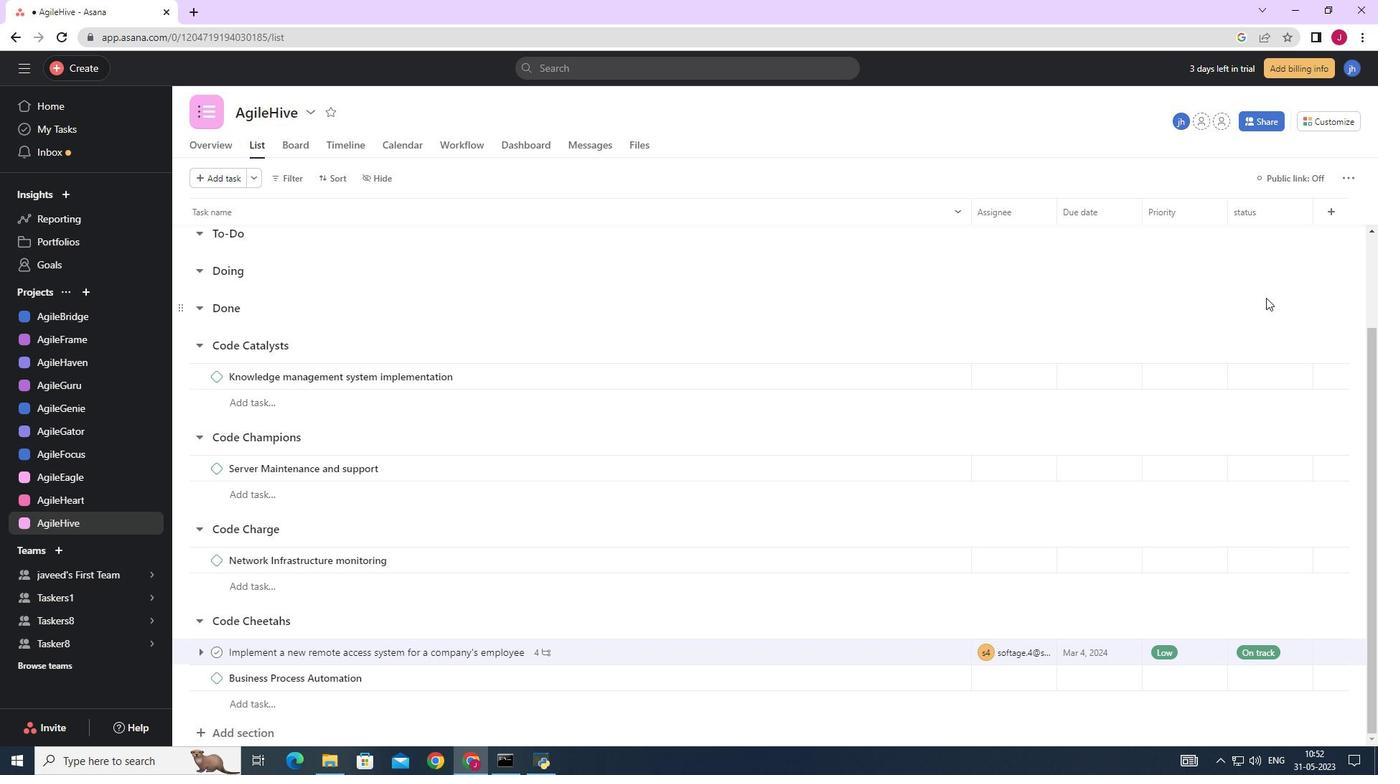 
